 Task: Sort the products in the category "Guacamole" by unit price (high first).
Action: Mouse moved to (898, 303)
Screenshot: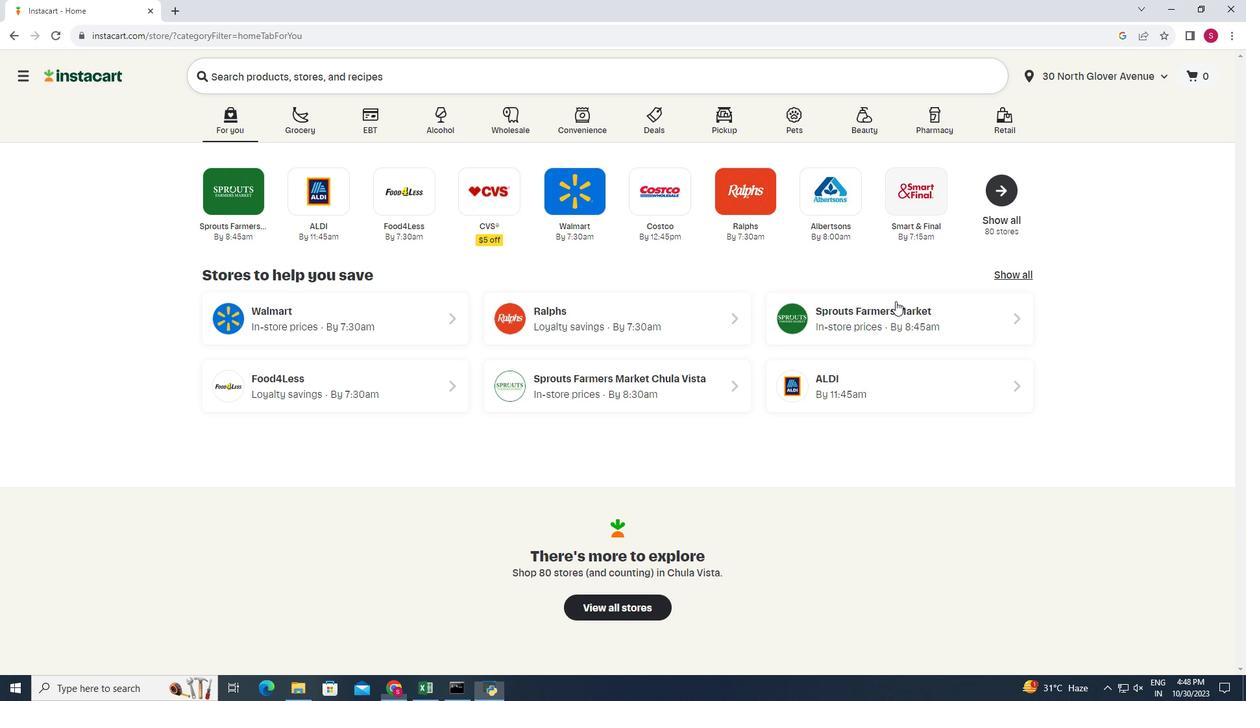 
Action: Mouse pressed left at (898, 303)
Screenshot: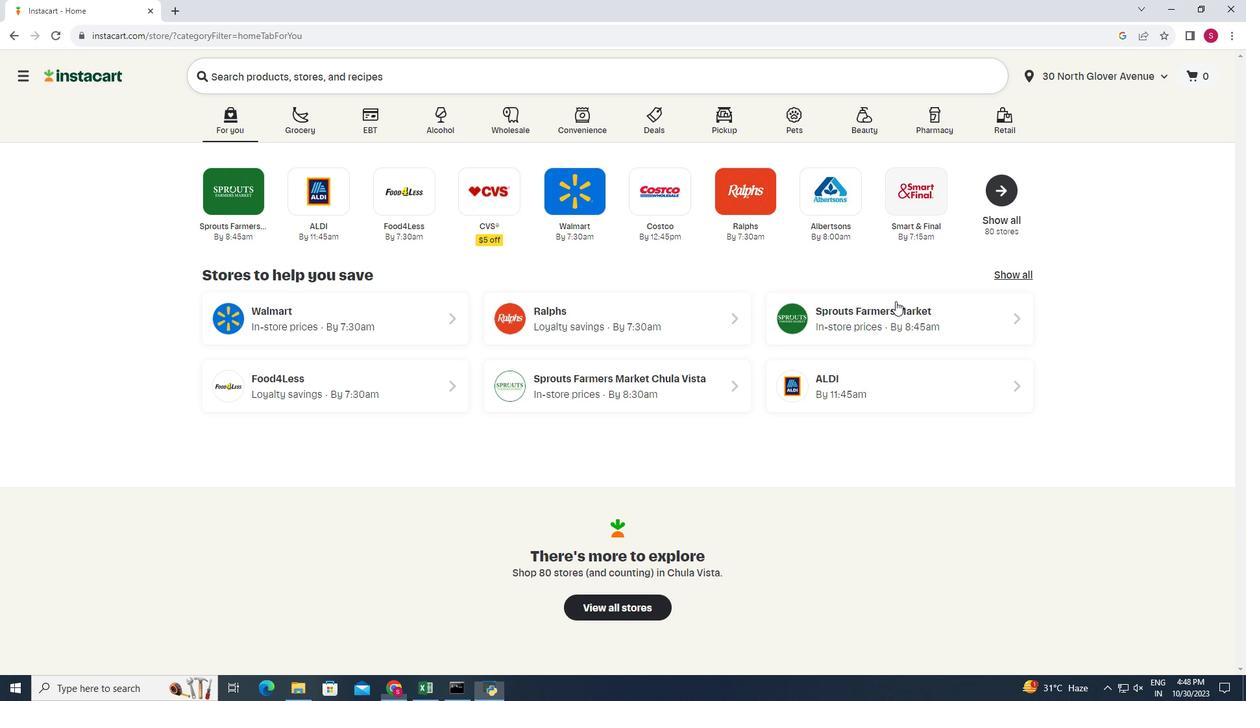 
Action: Mouse moved to (42, 568)
Screenshot: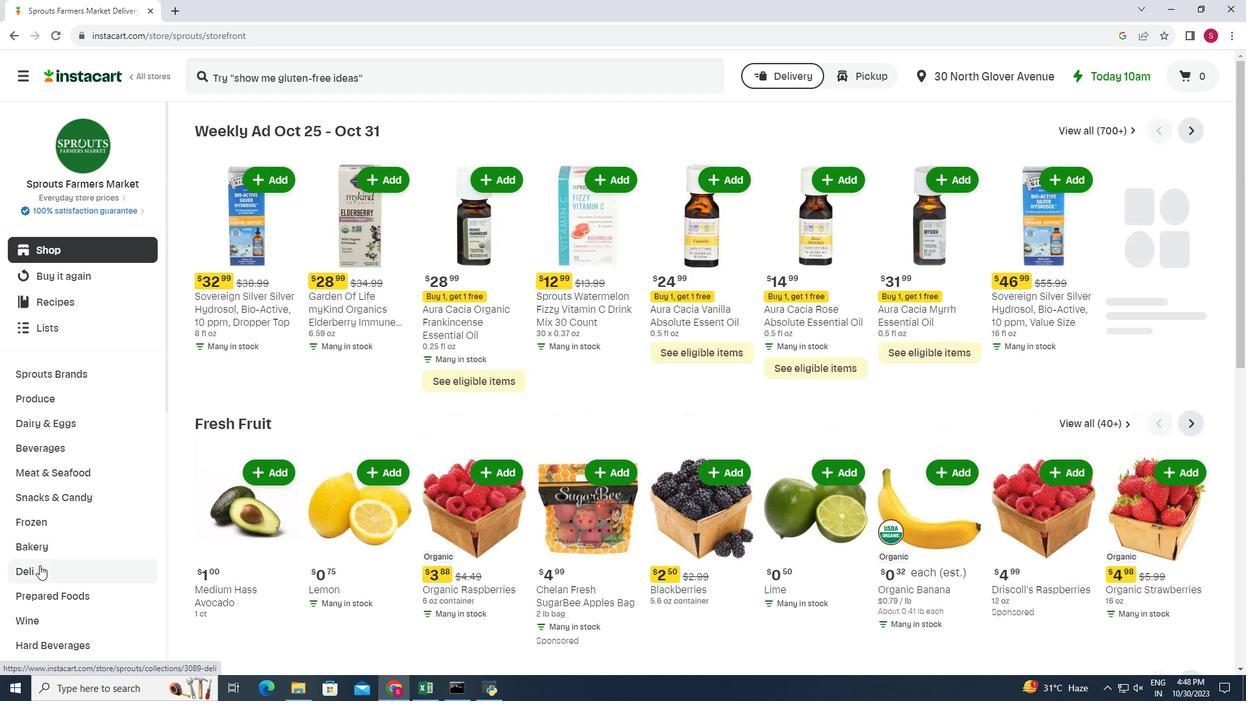 
Action: Mouse pressed left at (42, 568)
Screenshot: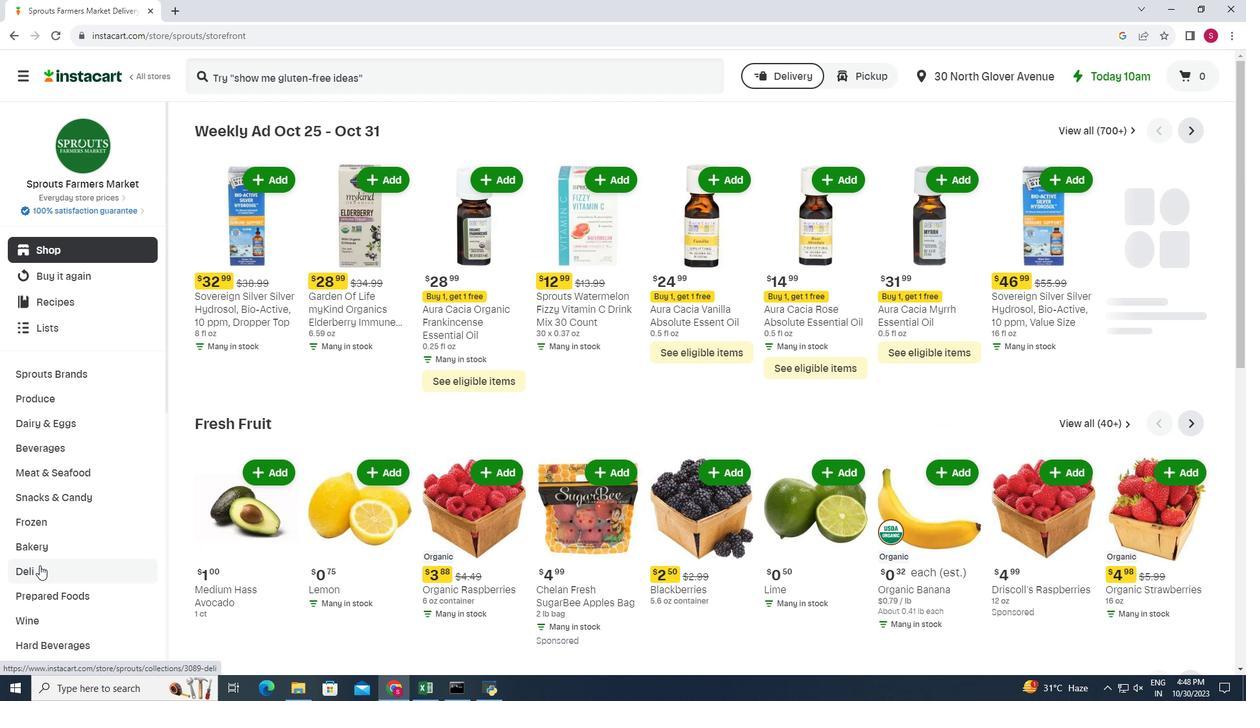 
Action: Mouse moved to (428, 164)
Screenshot: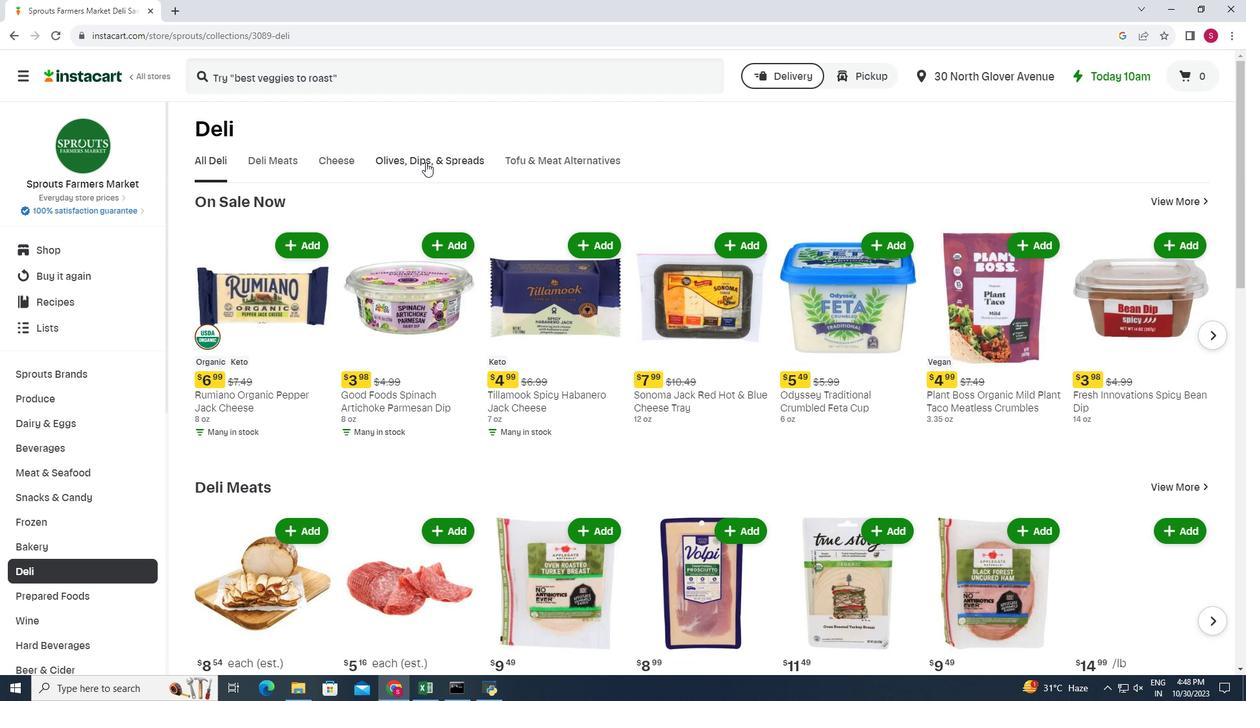 
Action: Mouse pressed left at (428, 164)
Screenshot: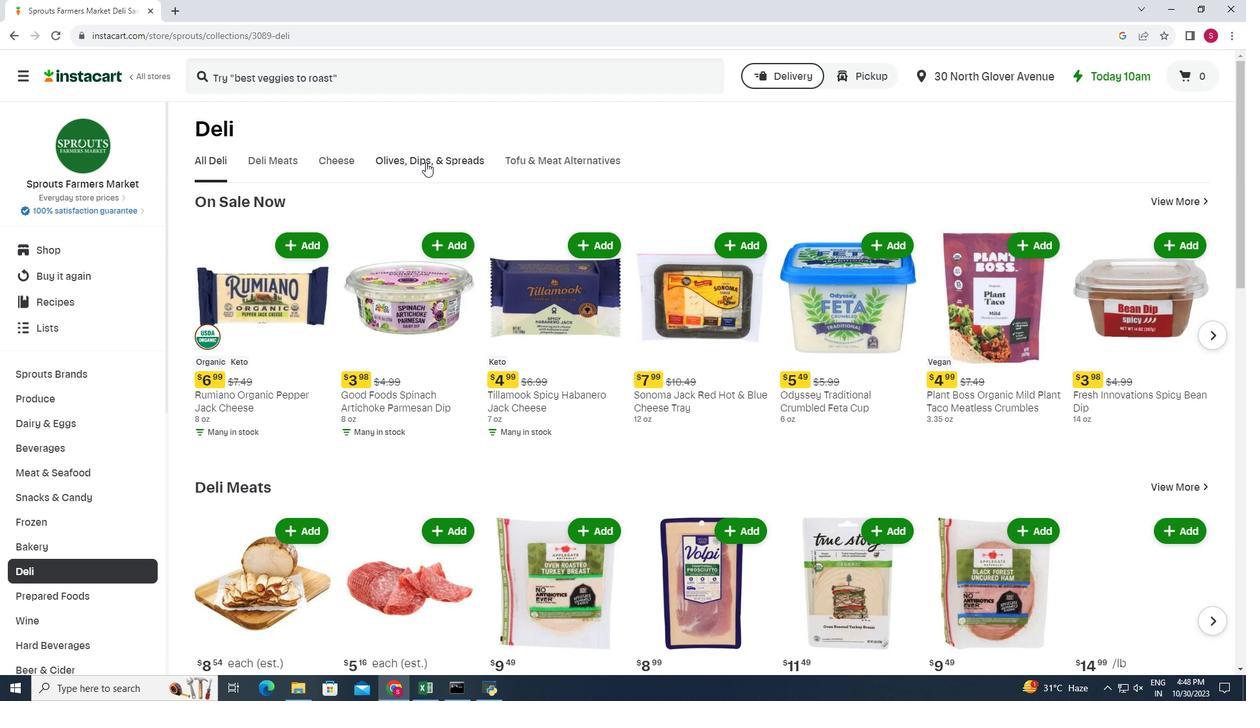 
Action: Mouse moved to (405, 218)
Screenshot: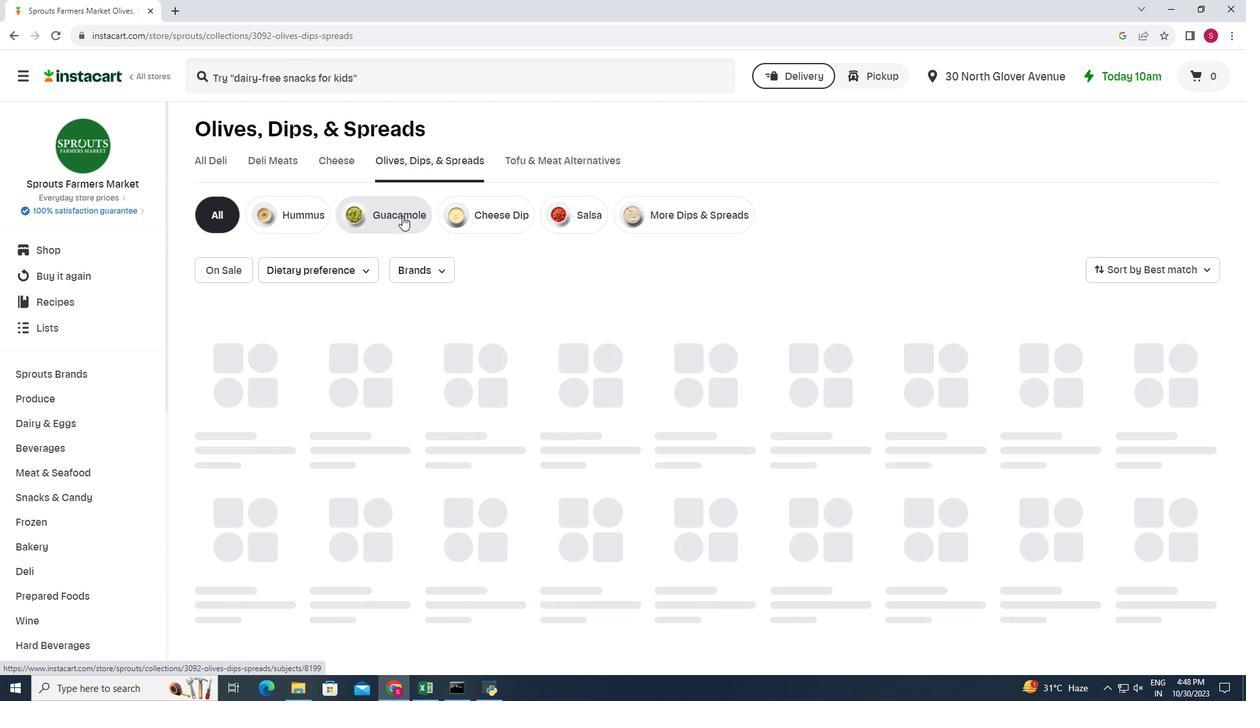 
Action: Mouse pressed left at (405, 218)
Screenshot: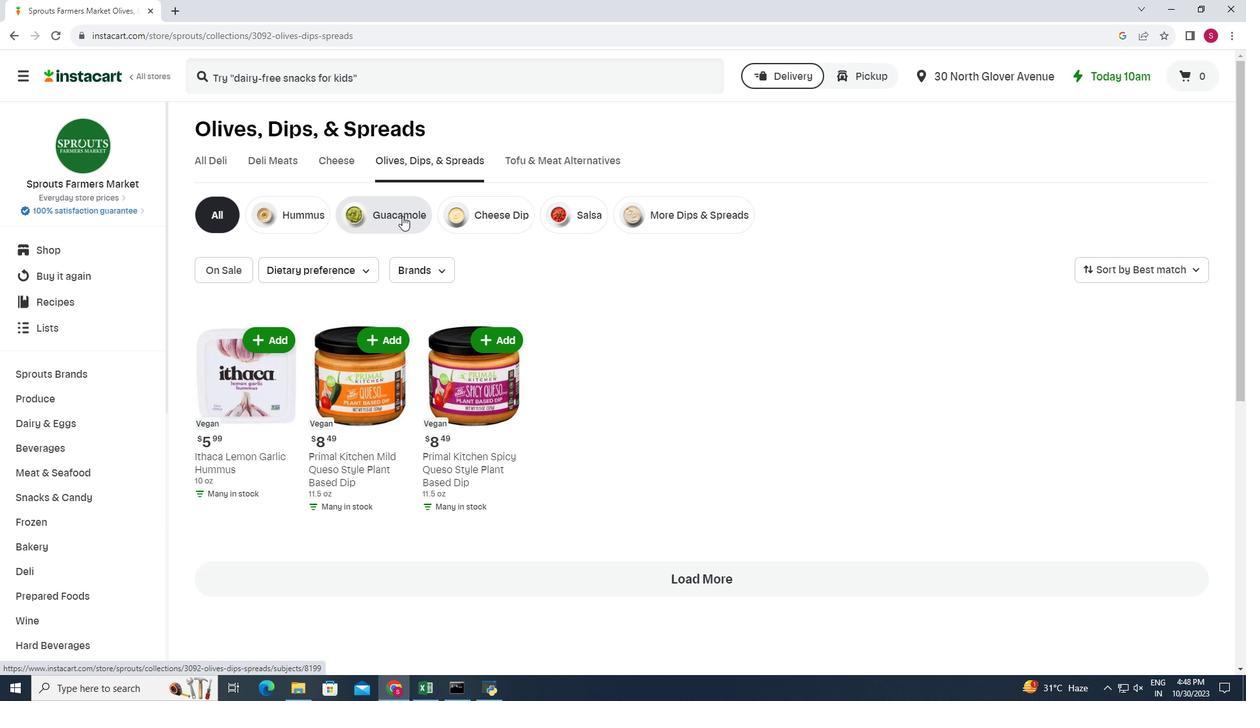 
Action: Mouse moved to (1199, 269)
Screenshot: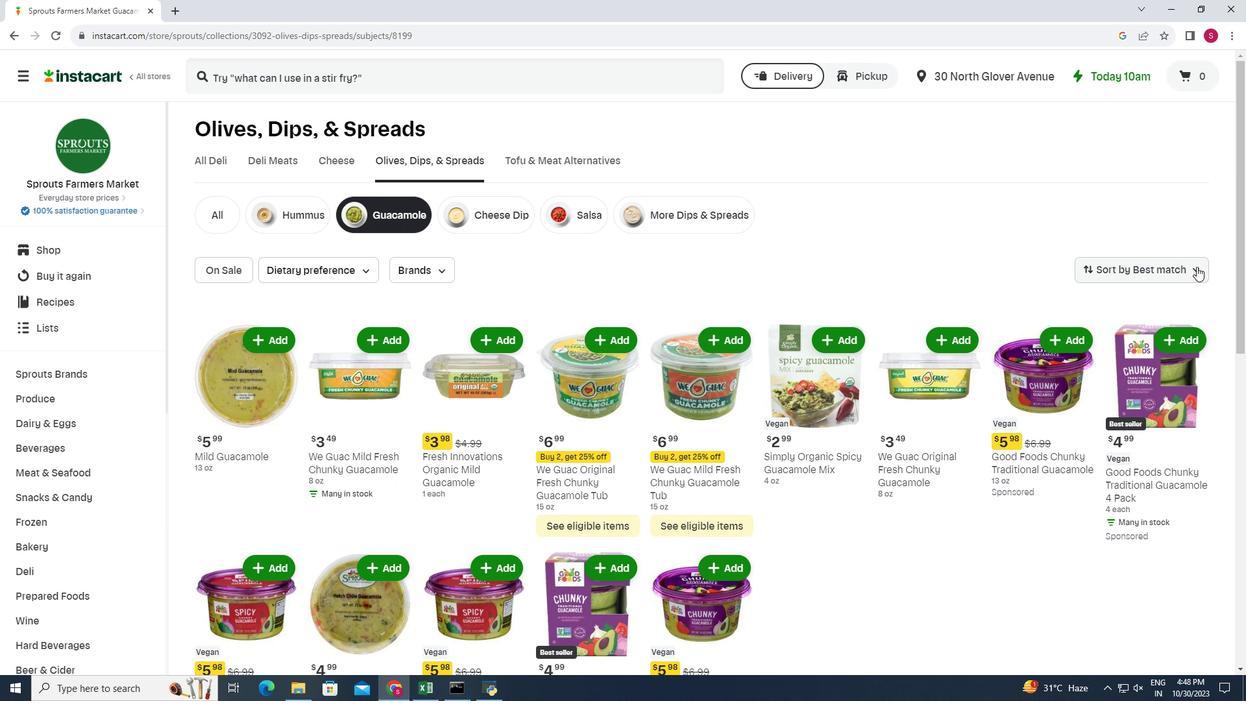 
Action: Mouse pressed left at (1199, 269)
Screenshot: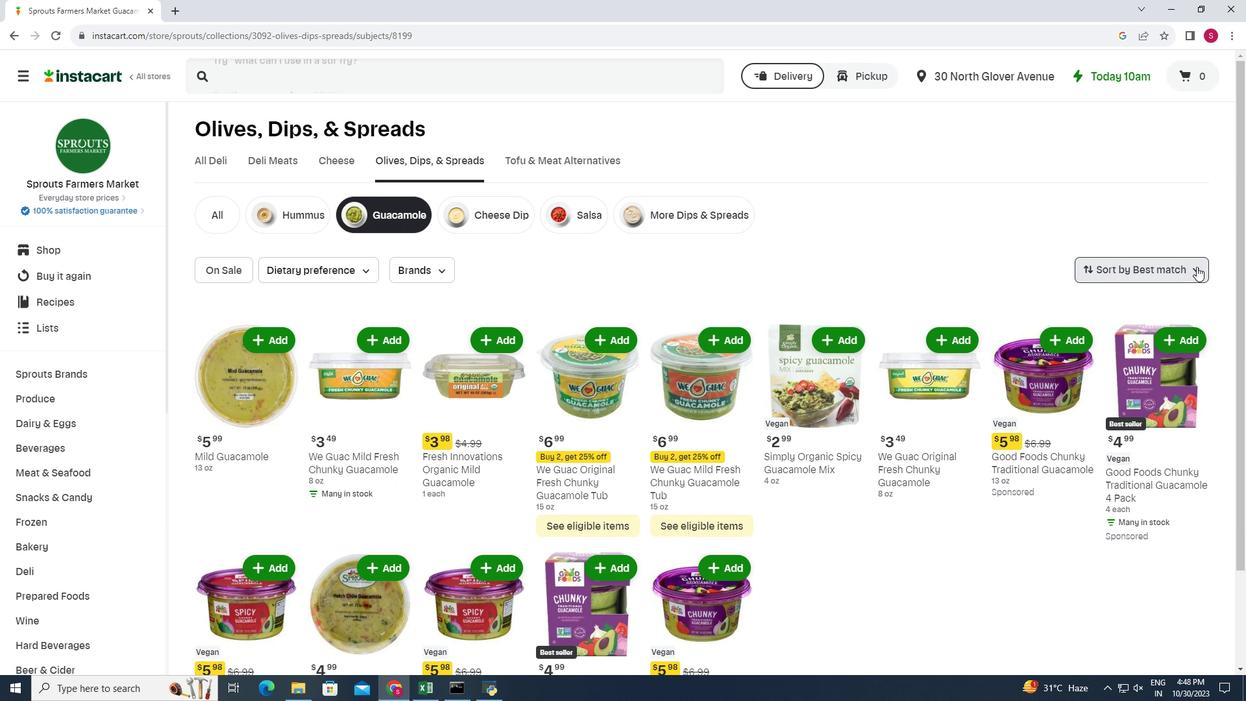 
Action: Mouse moved to (1163, 425)
Screenshot: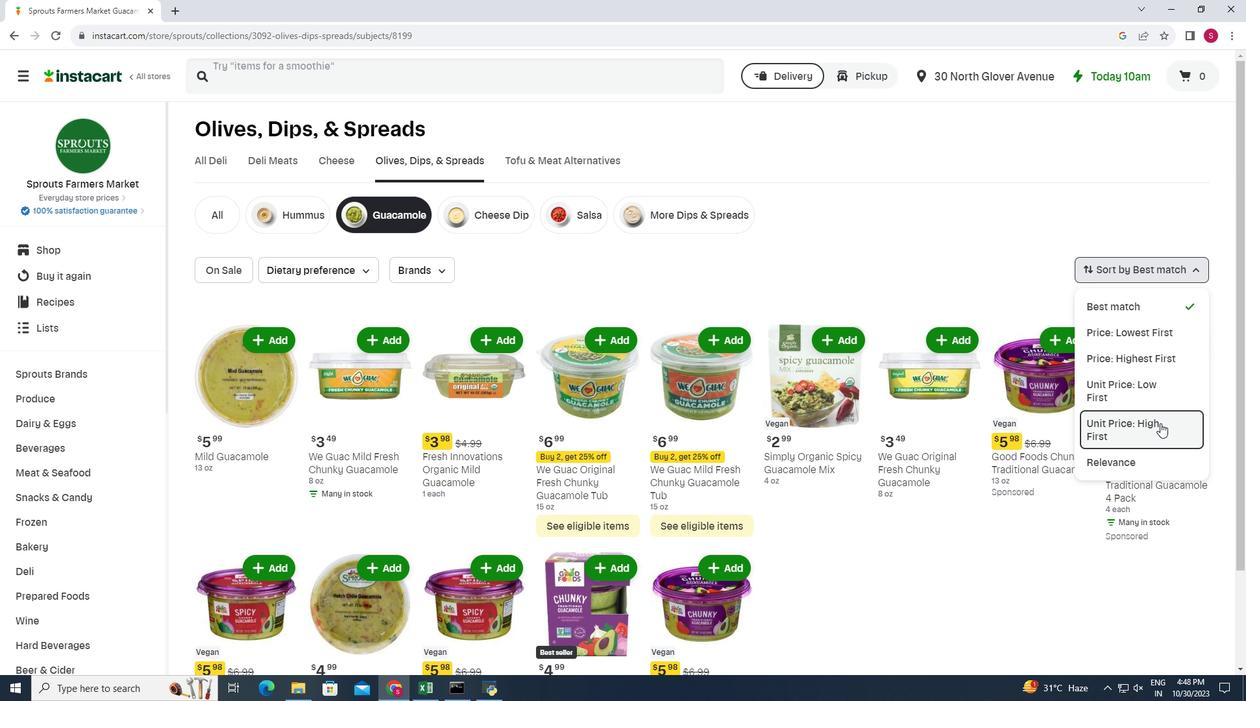 
Action: Mouse pressed left at (1163, 425)
Screenshot: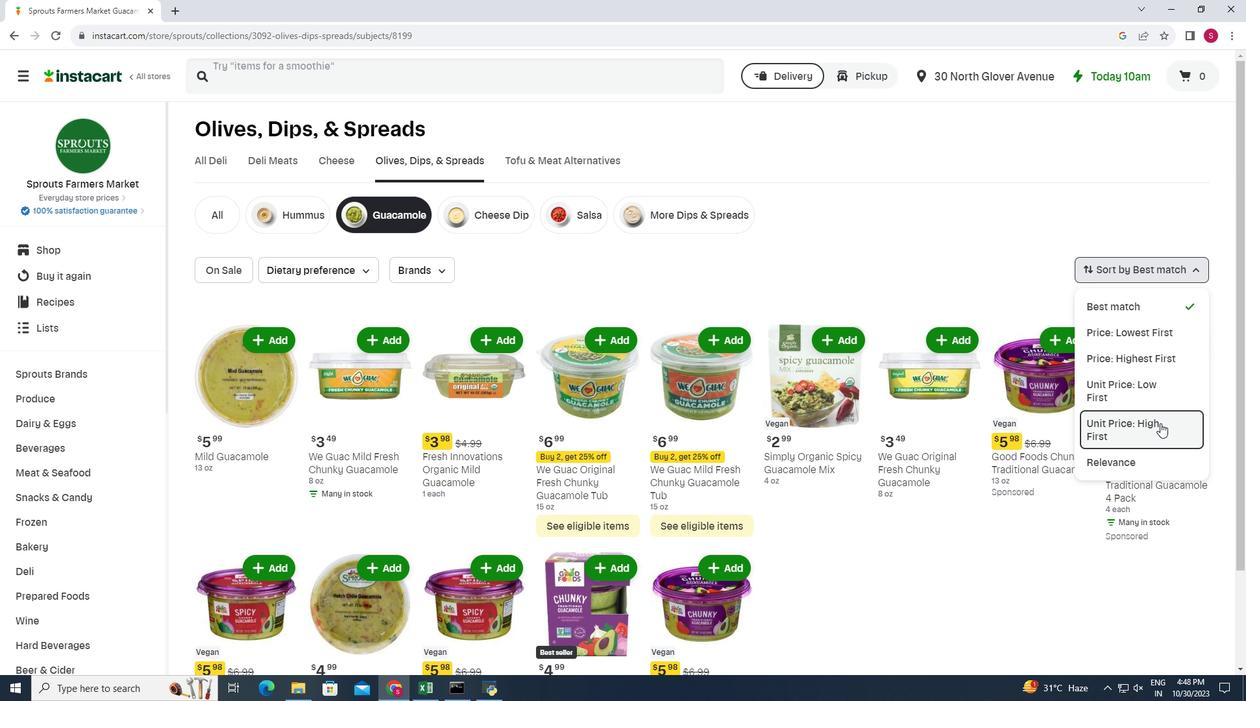 
Action: Mouse moved to (756, 294)
Screenshot: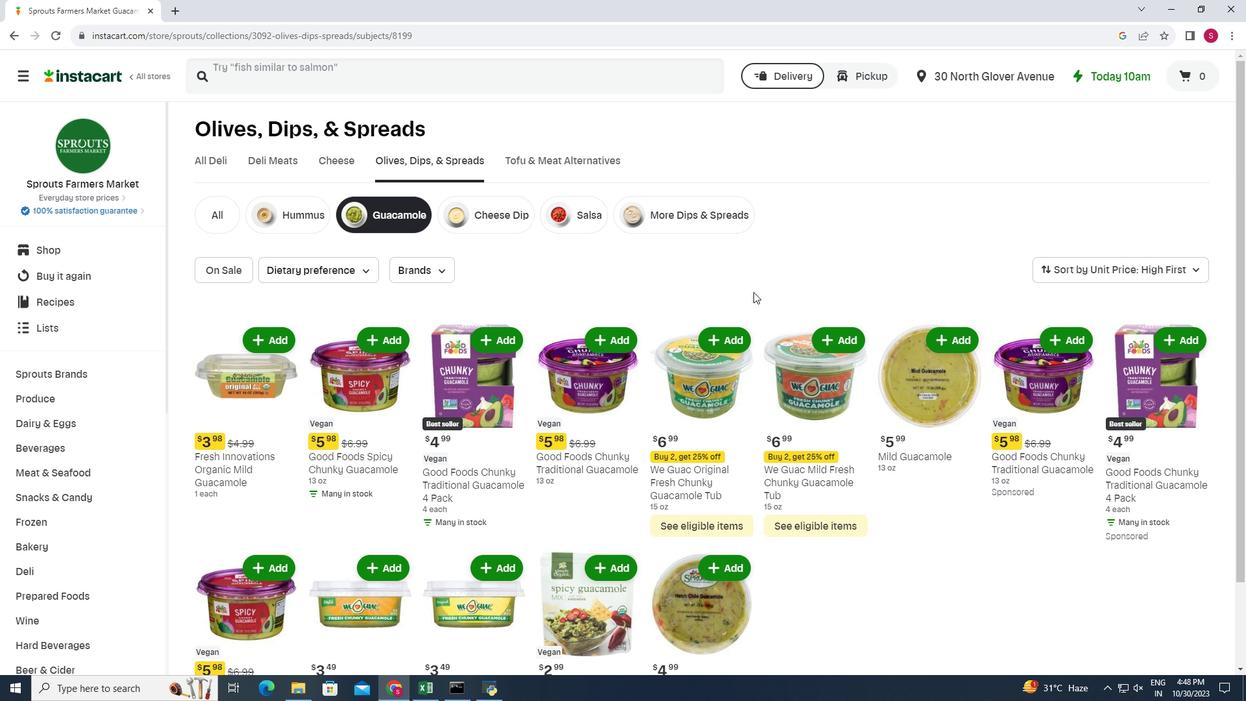 
Action: Mouse scrolled (756, 294) with delta (0, 0)
Screenshot: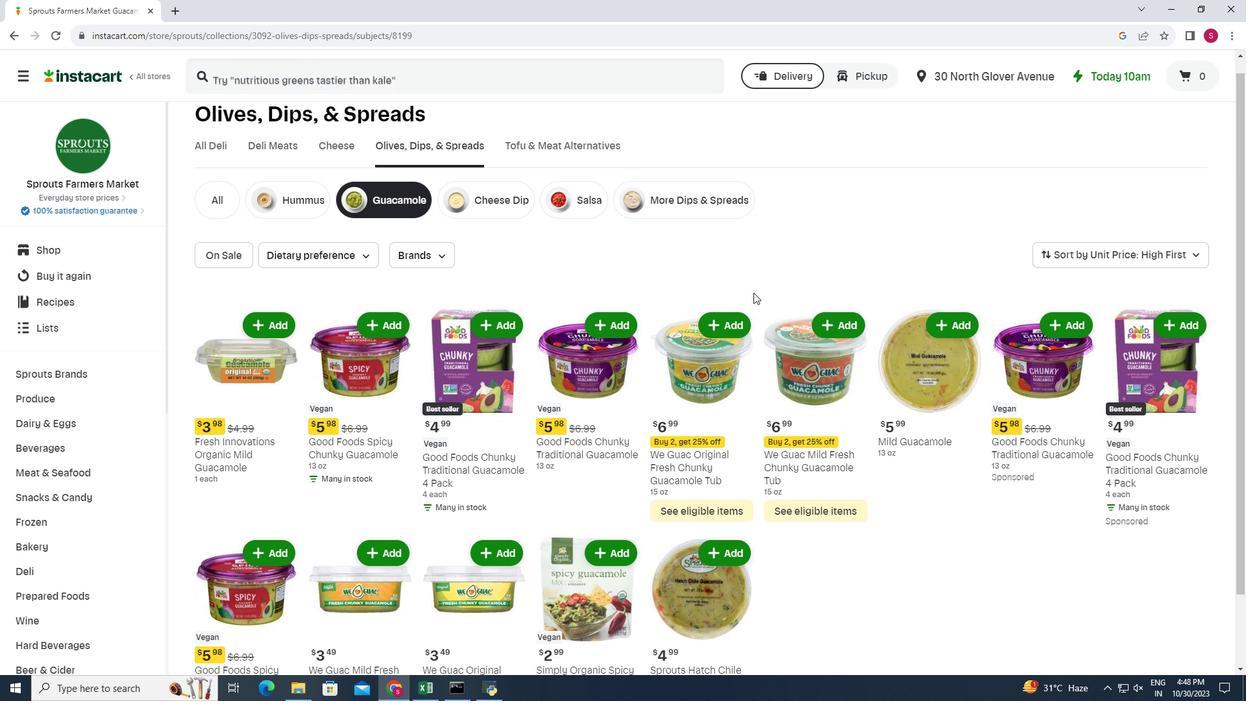 
Action: Mouse moved to (756, 295)
Screenshot: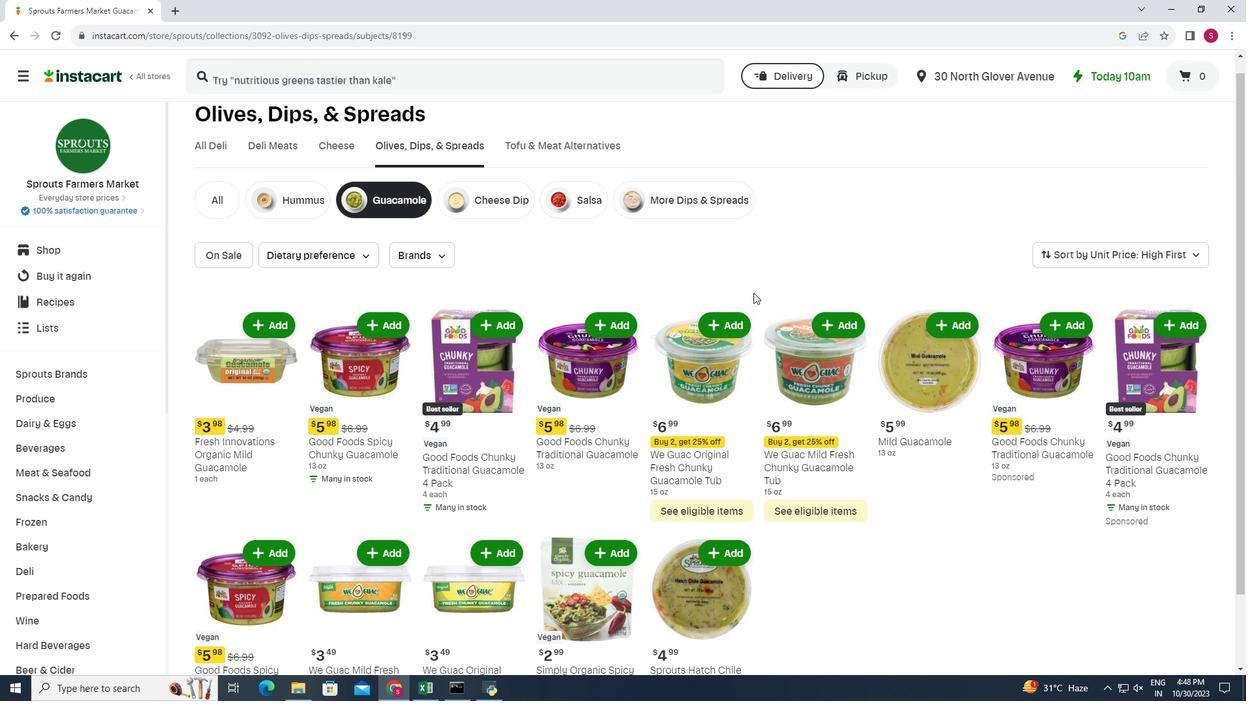 
Action: Mouse scrolled (756, 294) with delta (0, 0)
Screenshot: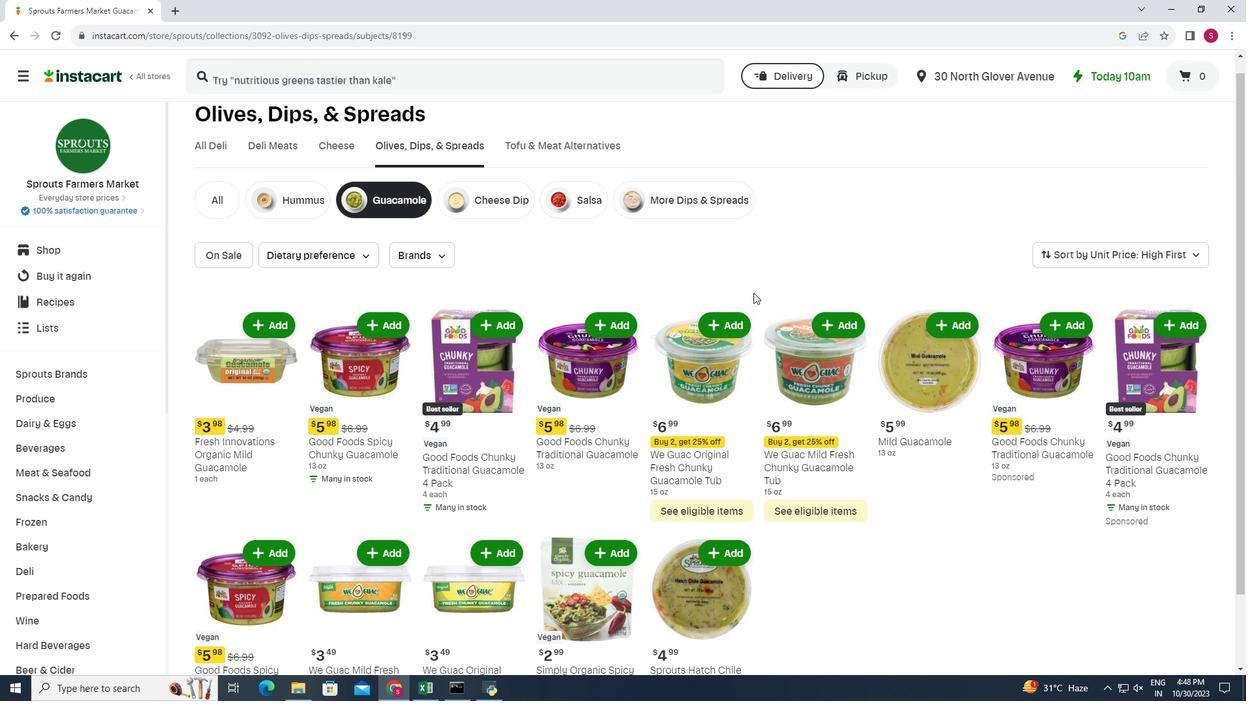 
Action: Mouse moved to (756, 295)
Screenshot: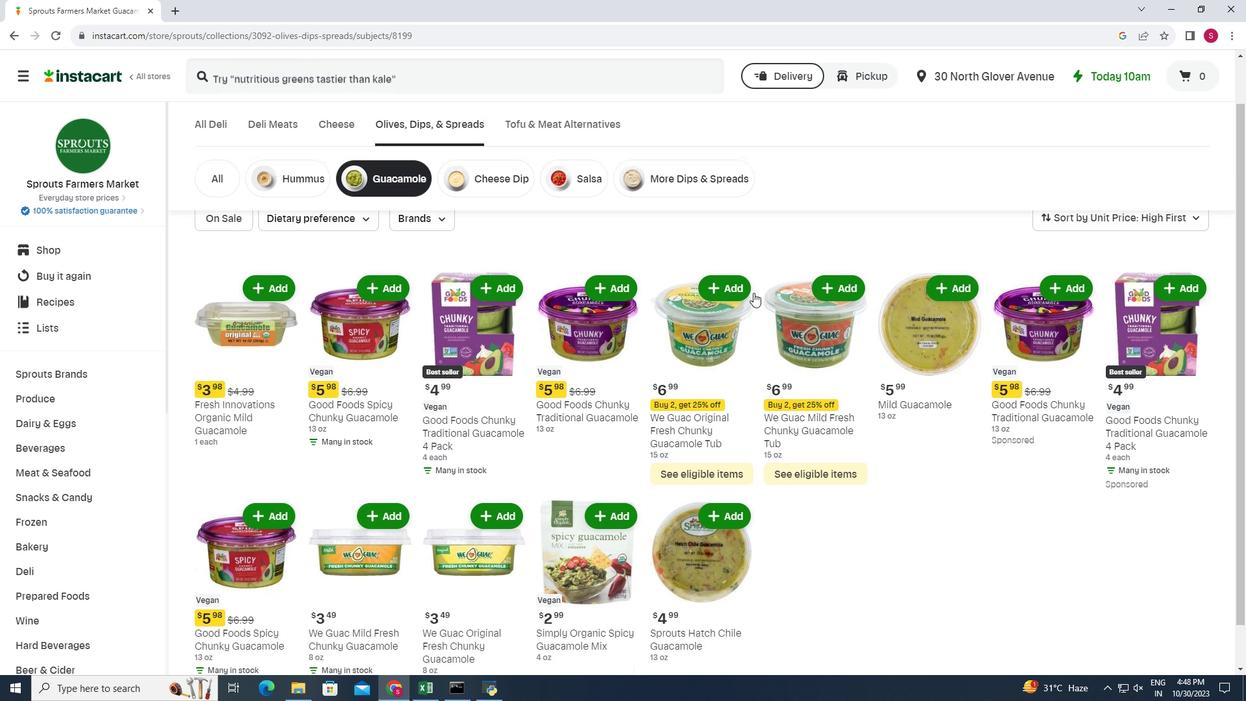 
Action: Mouse scrolled (756, 294) with delta (0, 0)
Screenshot: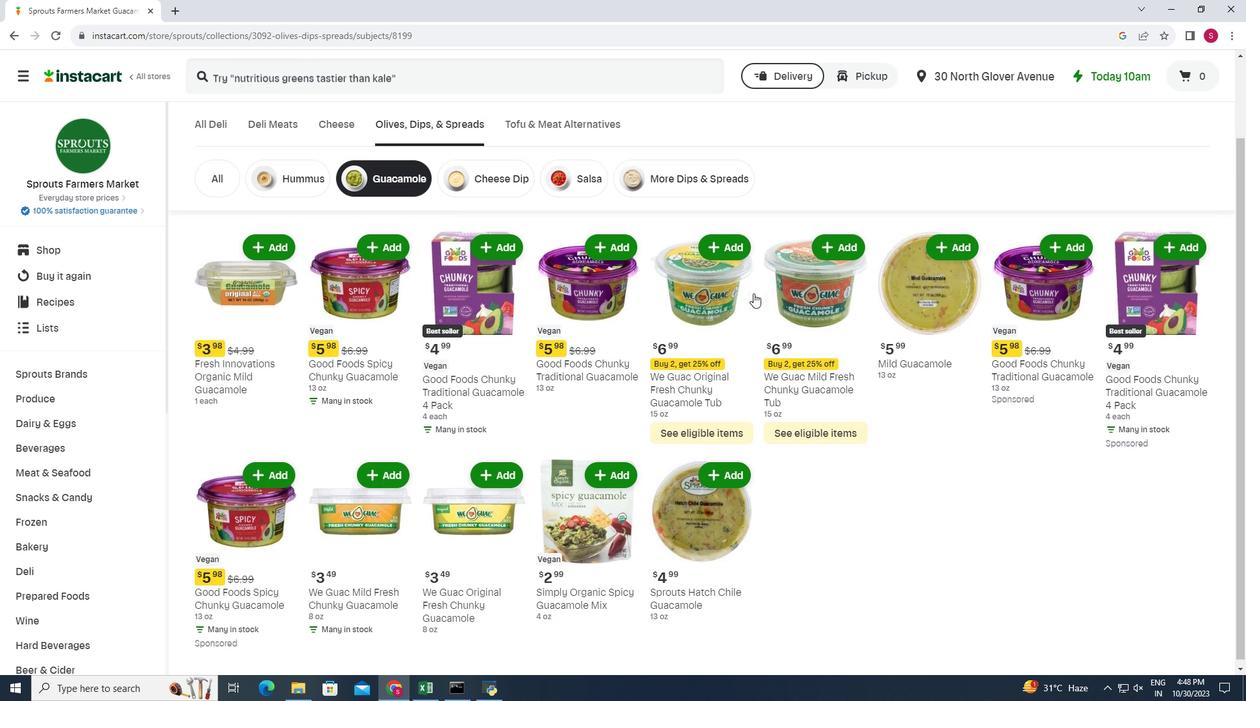 
Action: Mouse moved to (756, 296)
Screenshot: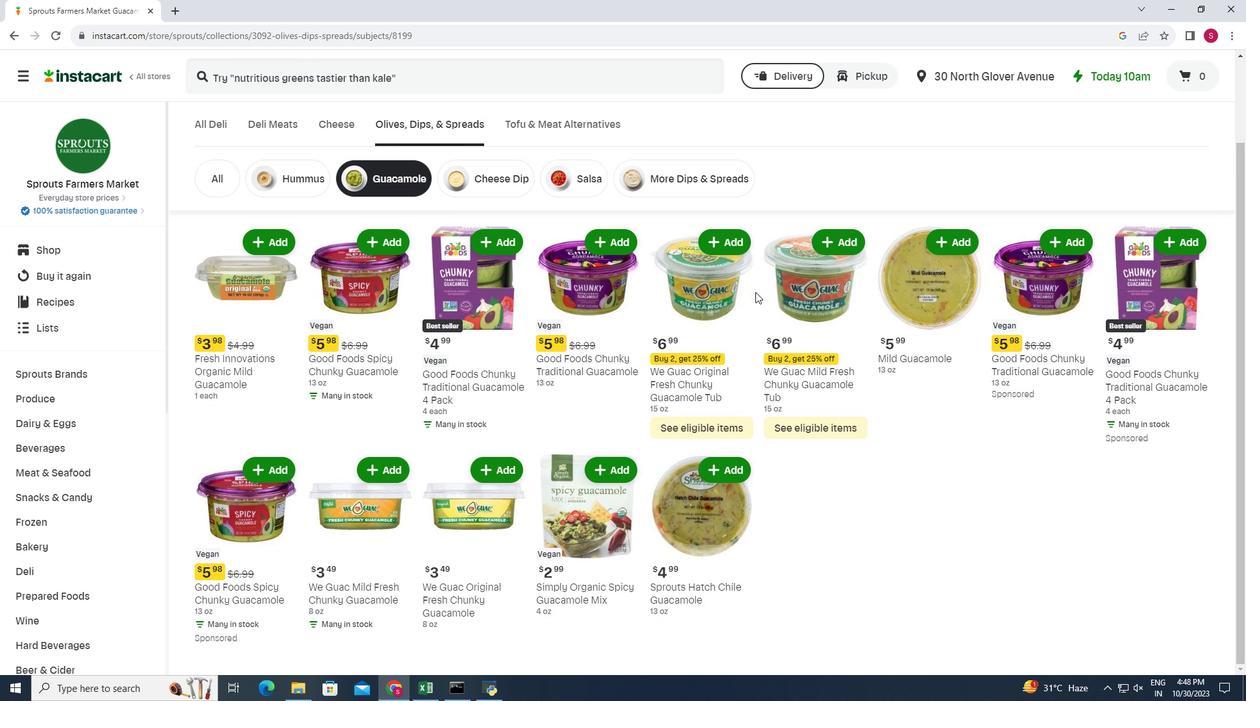 
Action: Mouse scrolled (756, 295) with delta (0, 0)
Screenshot: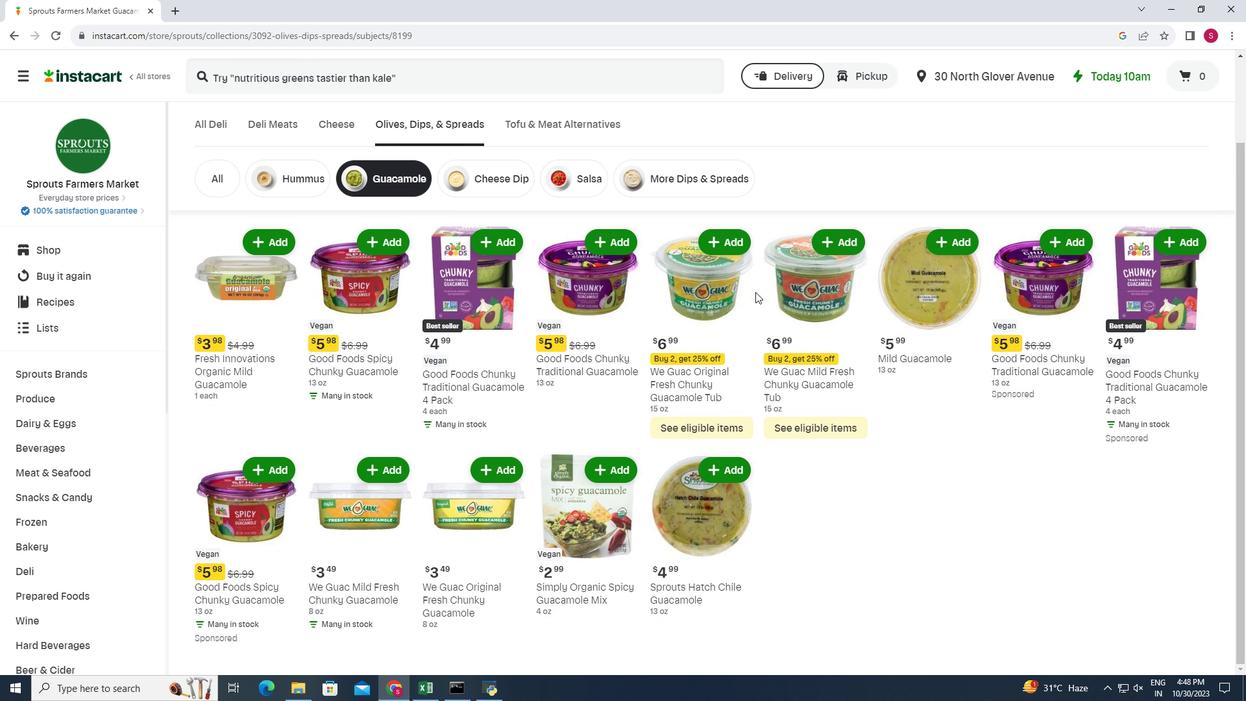
Action: Mouse moved to (758, 295)
Screenshot: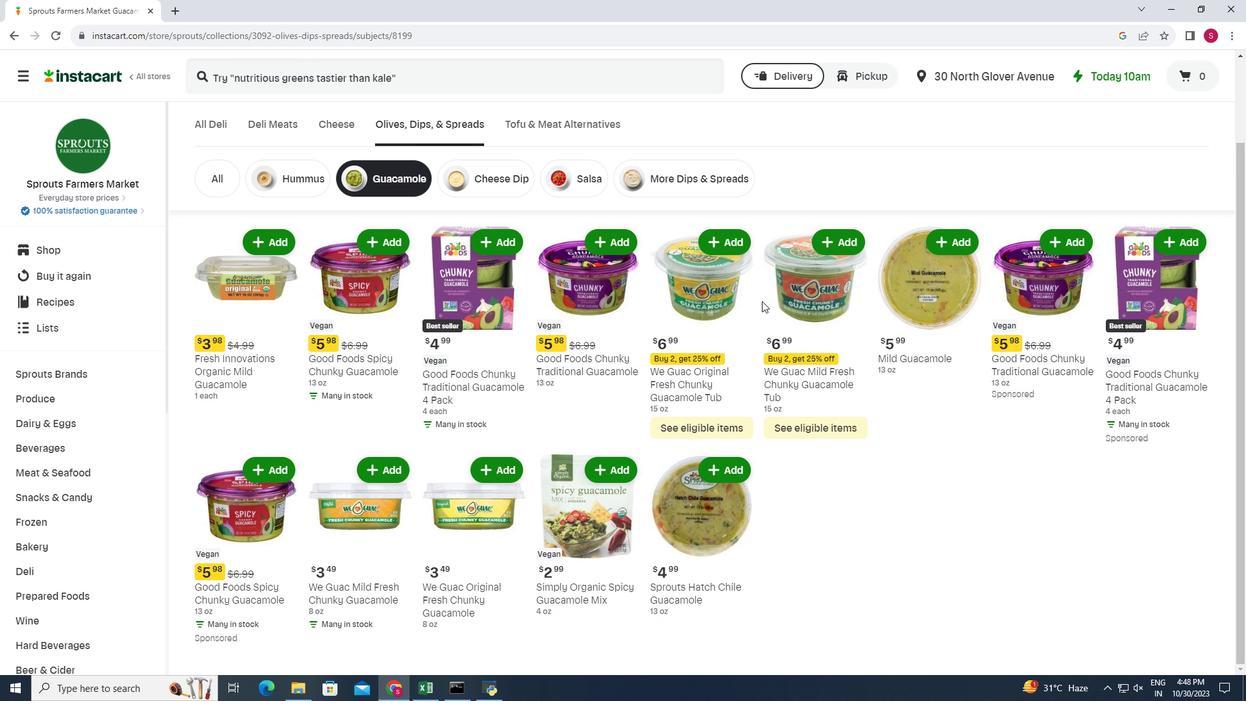 
Action: Mouse scrolled (758, 294) with delta (0, 0)
Screenshot: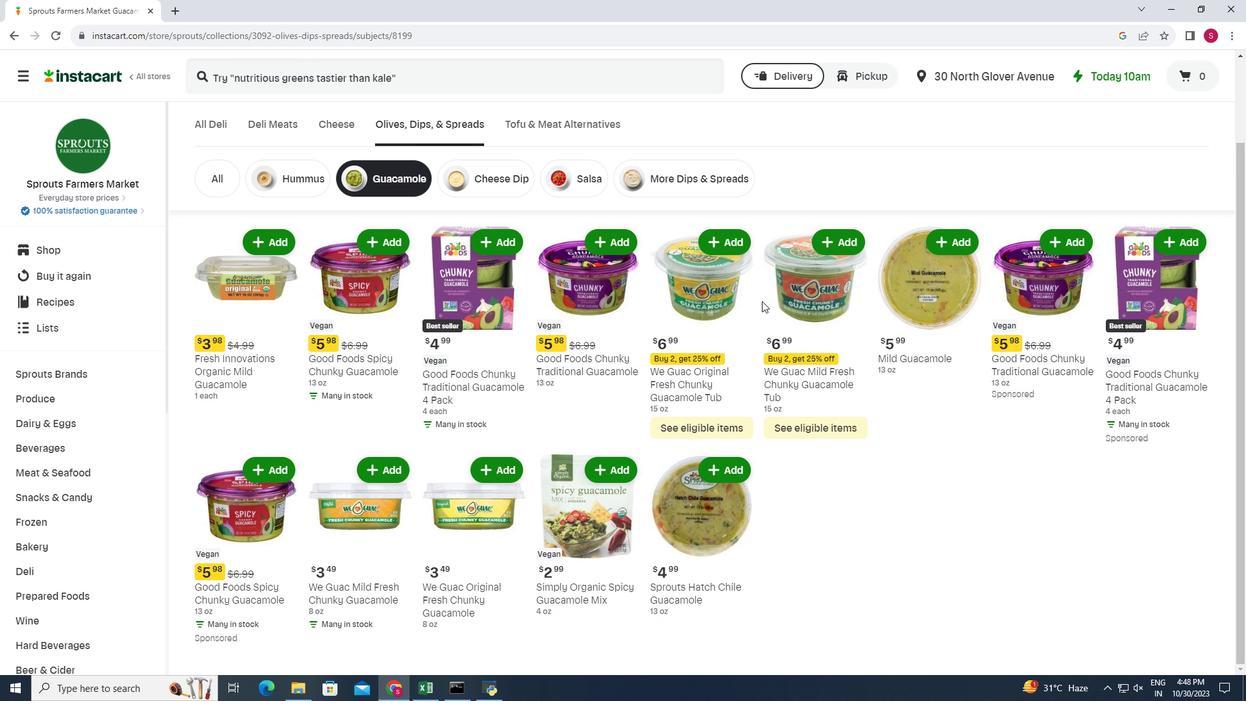 
Action: Mouse moved to (760, 302)
Screenshot: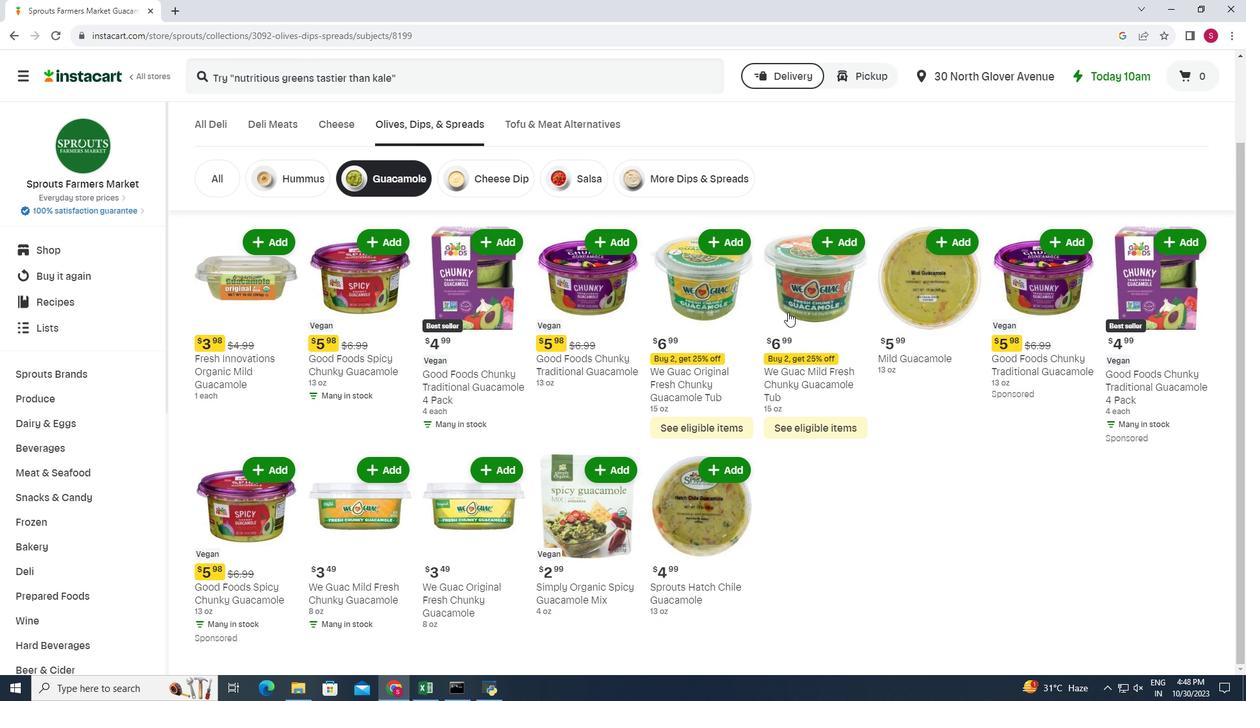
Action: Mouse scrolled (760, 301) with delta (0, 0)
Screenshot: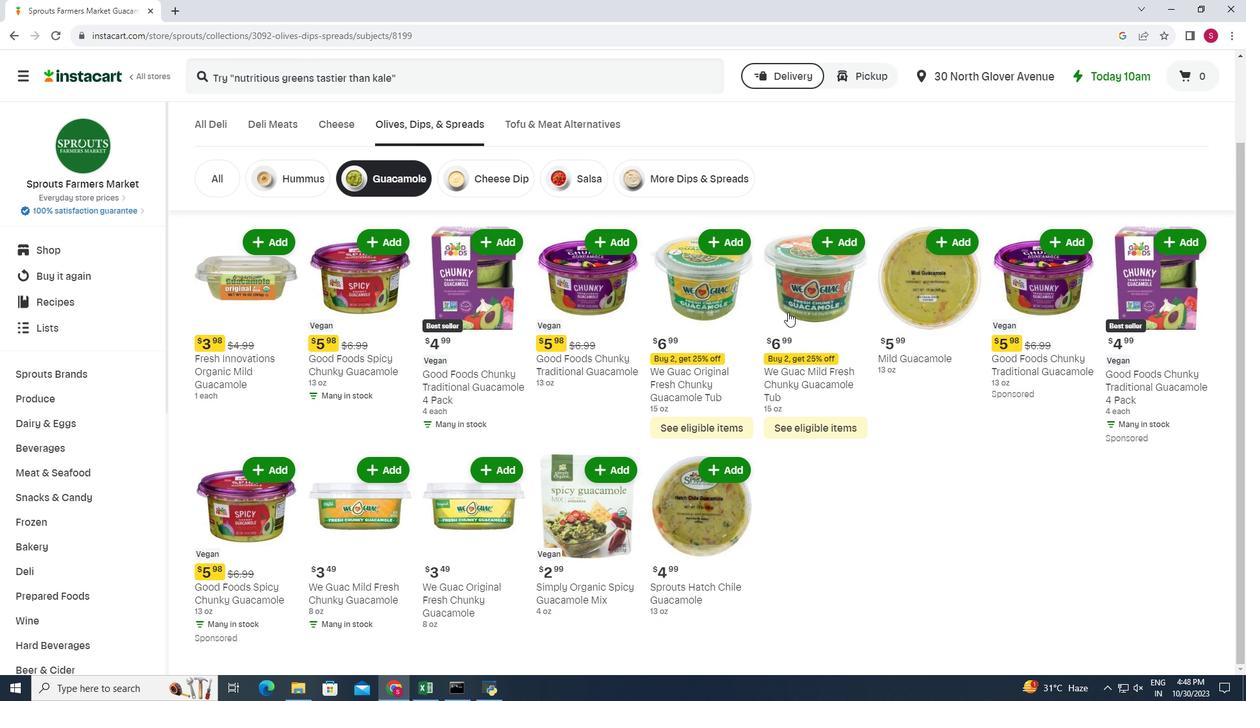 
Action: Mouse moved to (1016, 538)
Screenshot: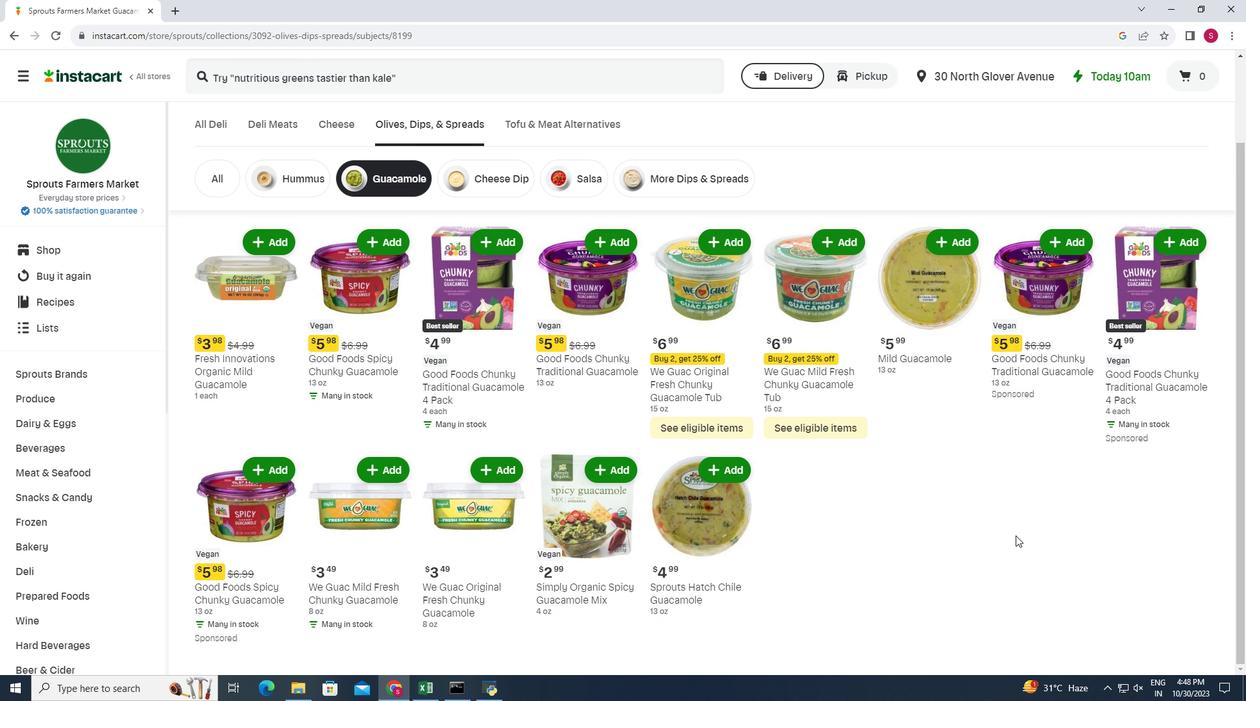 
